 Task: Check a repository's "Star History" to see when it was starred.
Action: Mouse moved to (67, 56)
Screenshot: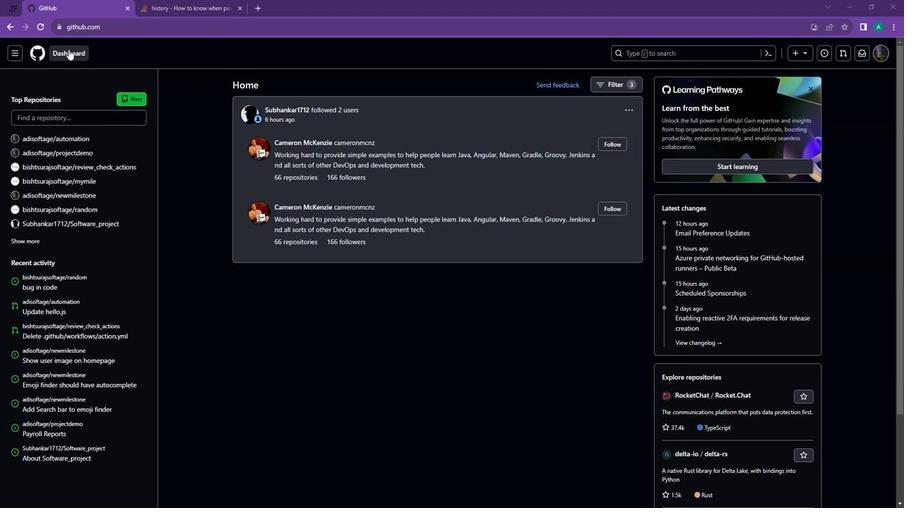 
Action: Mouse pressed left at (67, 56)
Screenshot: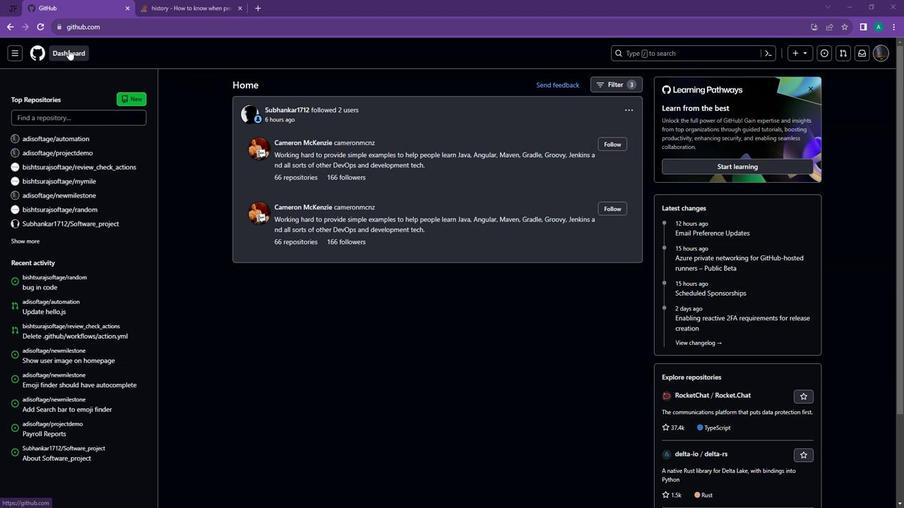 
Action: Mouse moved to (865, 61)
Screenshot: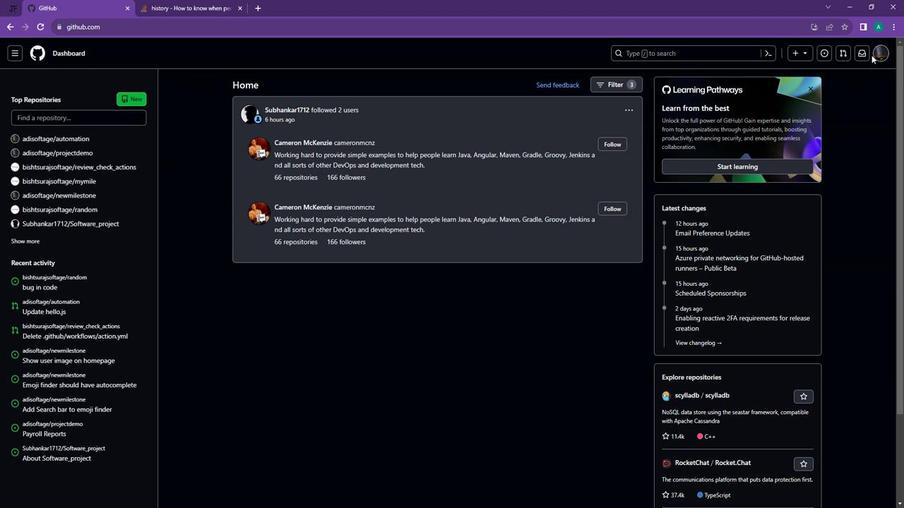 
Action: Mouse pressed left at (865, 61)
Screenshot: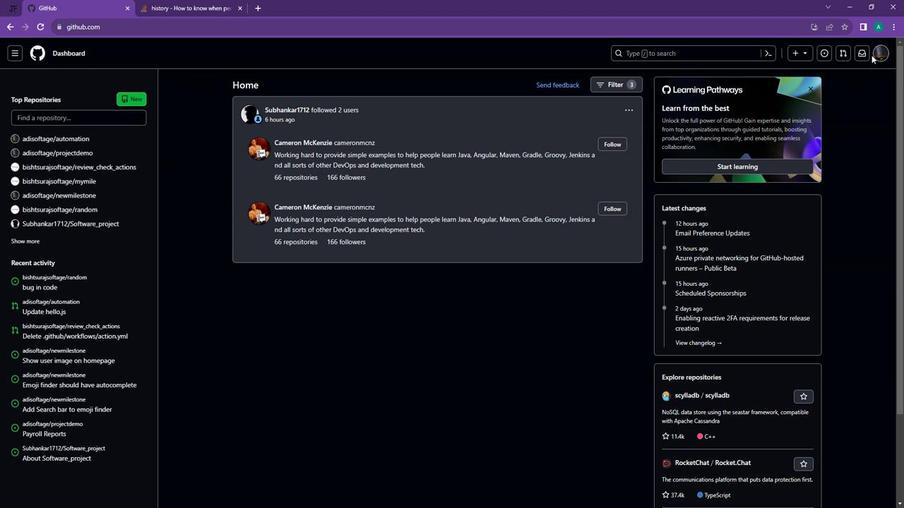 
Action: Mouse moved to (873, 61)
Screenshot: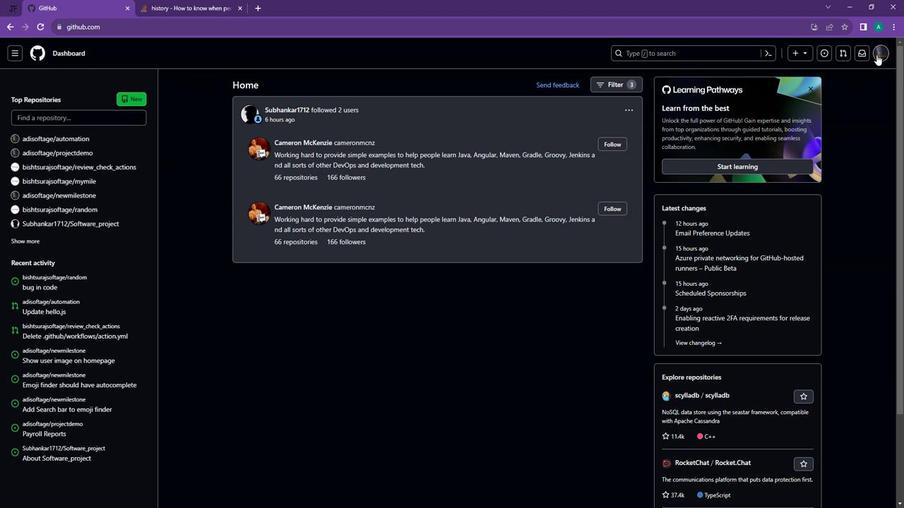 
Action: Mouse pressed left at (873, 61)
Screenshot: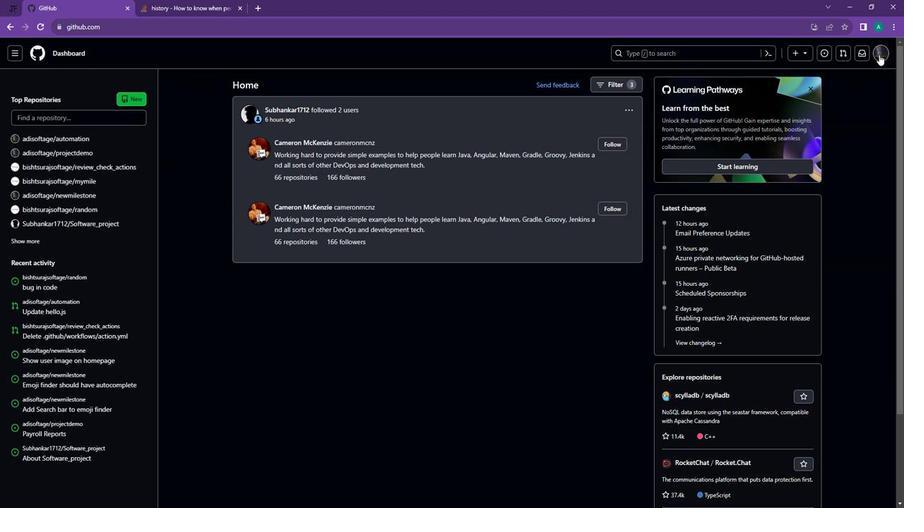 
Action: Mouse moved to (798, 131)
Screenshot: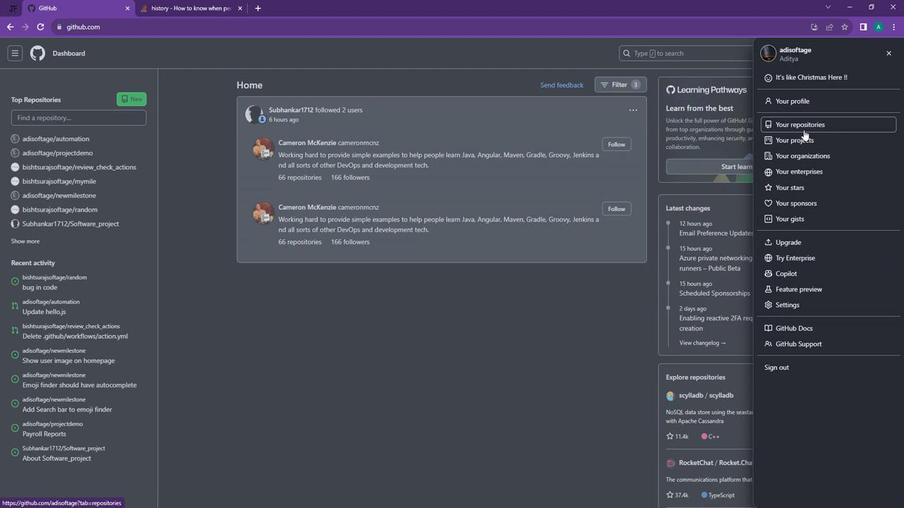 
Action: Mouse pressed left at (798, 131)
Screenshot: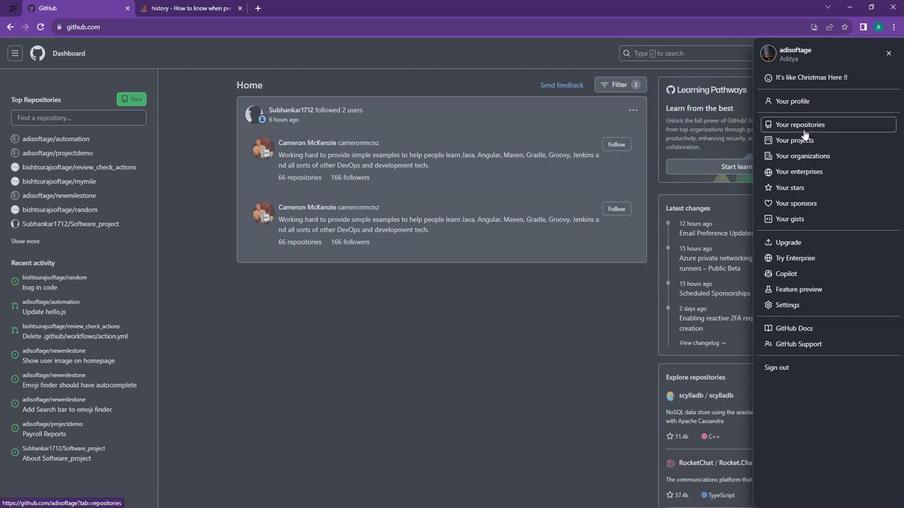 
Action: Mouse moved to (349, 159)
Screenshot: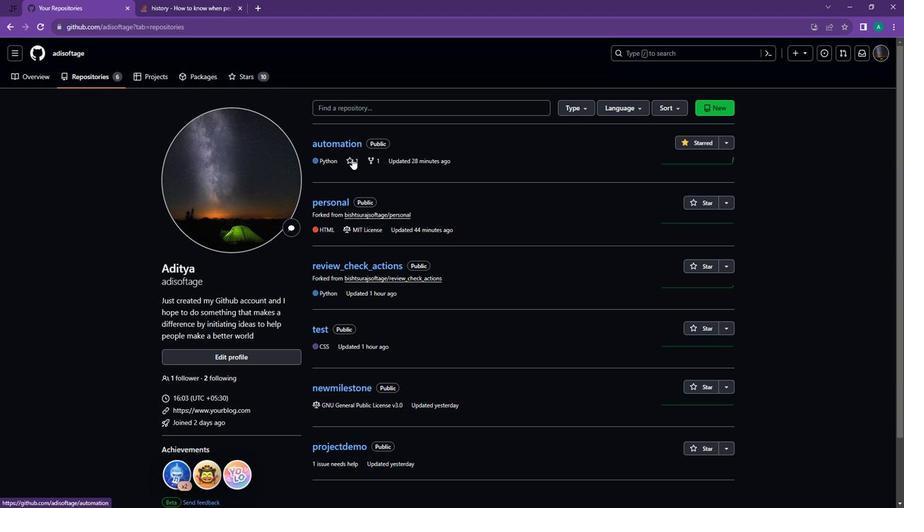 
Action: Mouse pressed left at (349, 159)
Screenshot: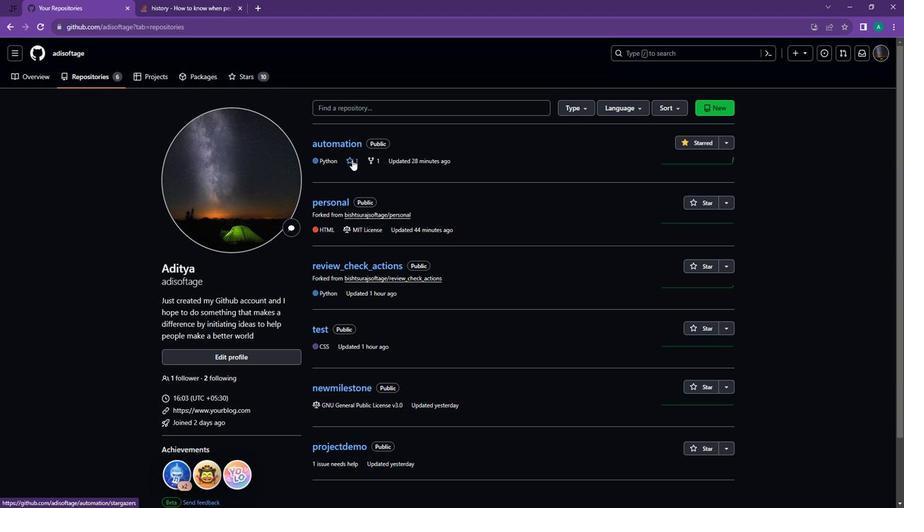 
Action: Mouse moved to (263, 187)
Screenshot: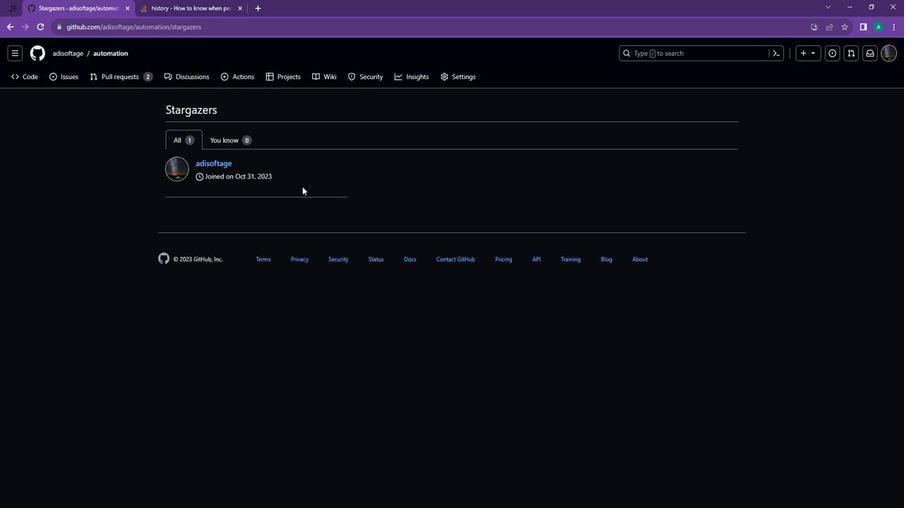 
